 Task: Calculate sale proceeds for selling your house in Chicago.
Action: Mouse moved to (801, 132)
Screenshot: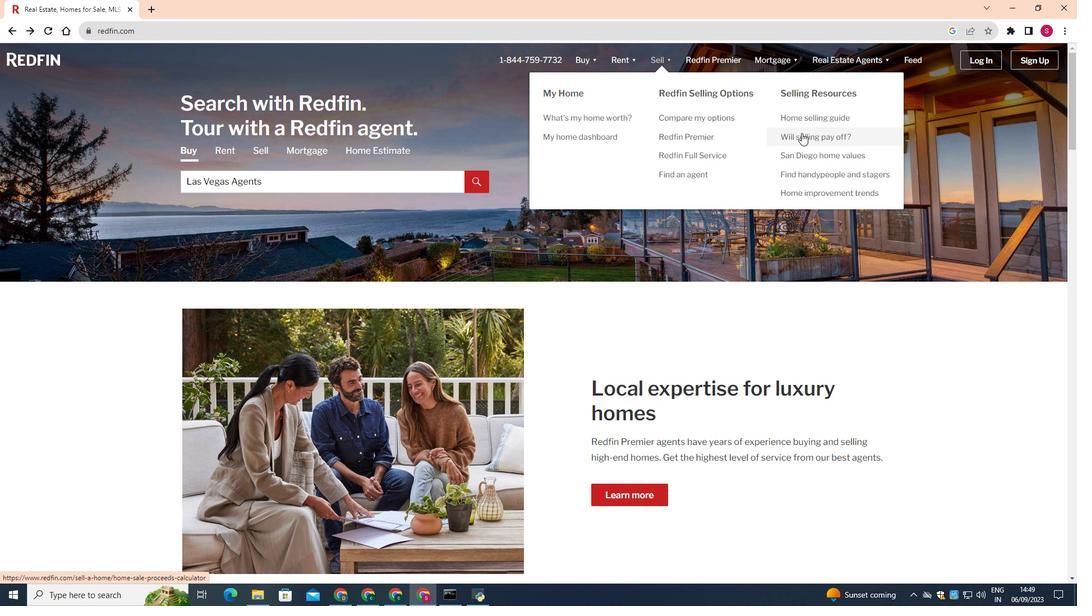 
Action: Mouse pressed left at (801, 132)
Screenshot: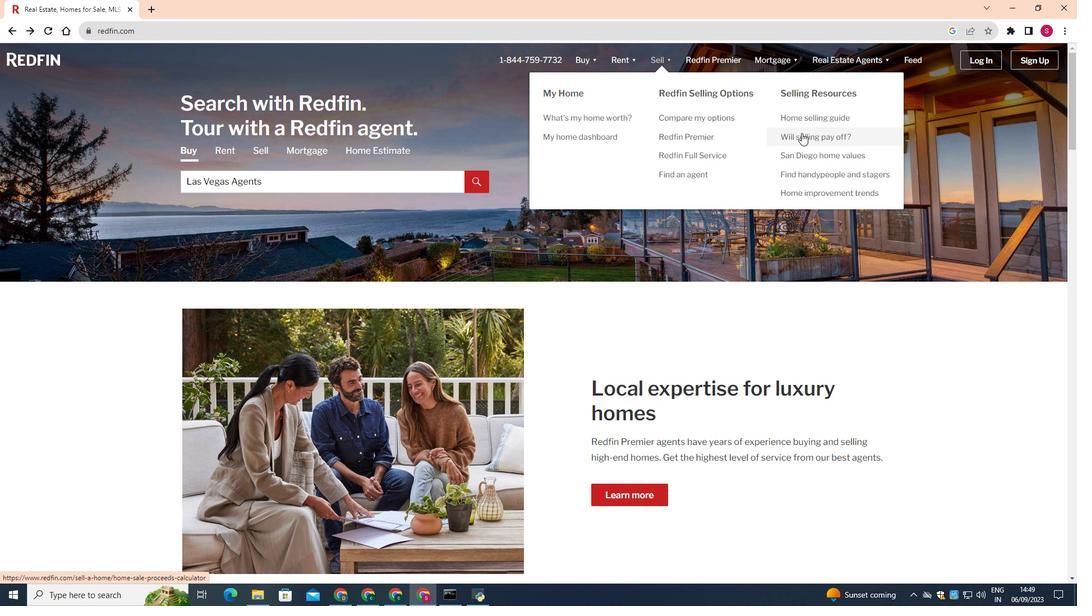
Action: Mouse moved to (240, 259)
Screenshot: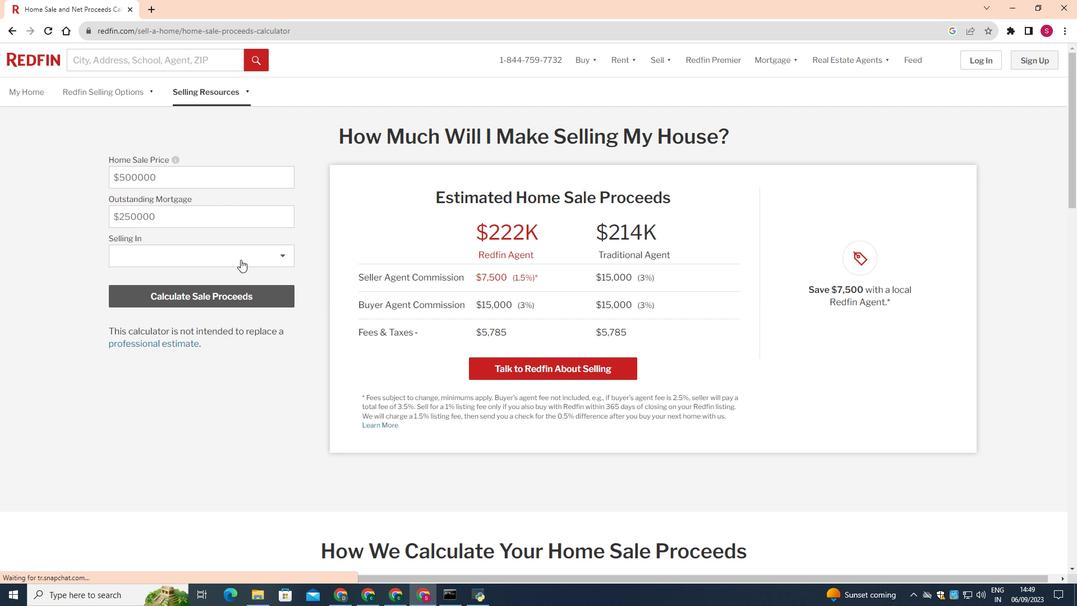 
Action: Mouse pressed left at (240, 259)
Screenshot: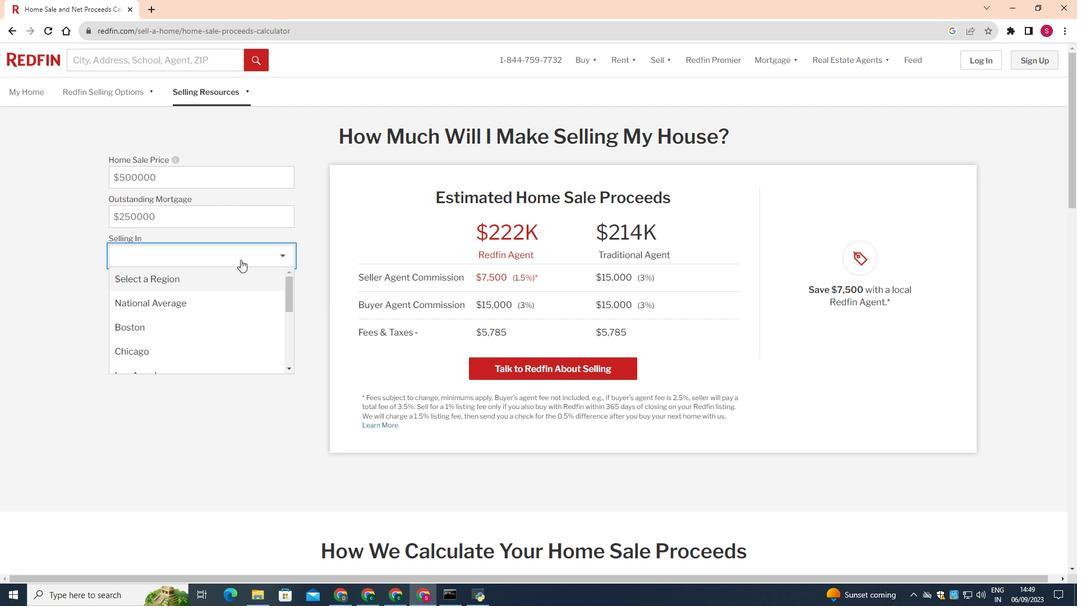 
Action: Mouse moved to (159, 351)
Screenshot: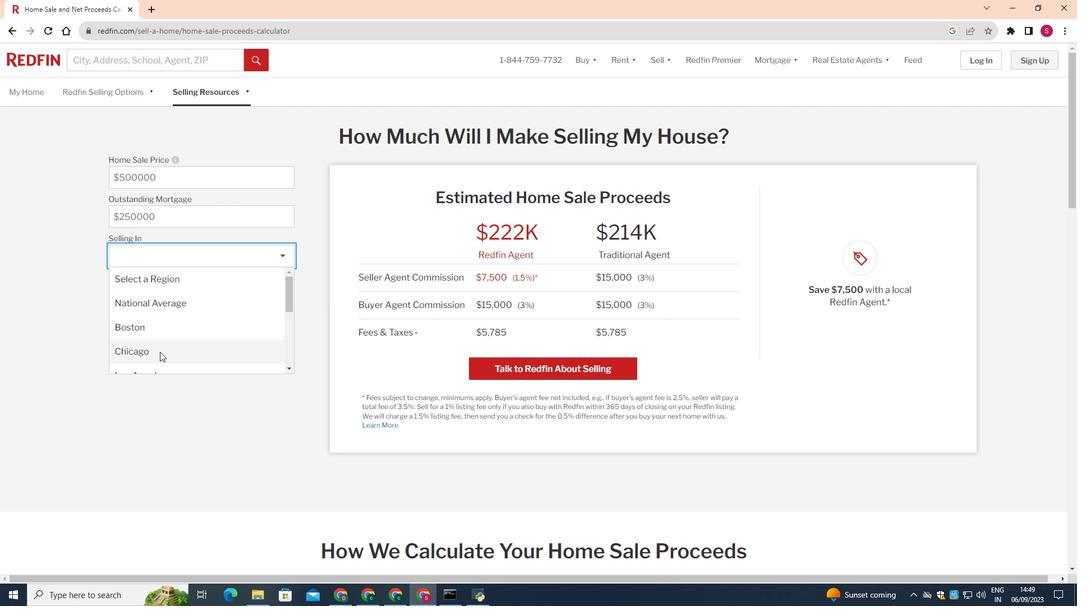 
Action: Mouse pressed left at (159, 351)
Screenshot: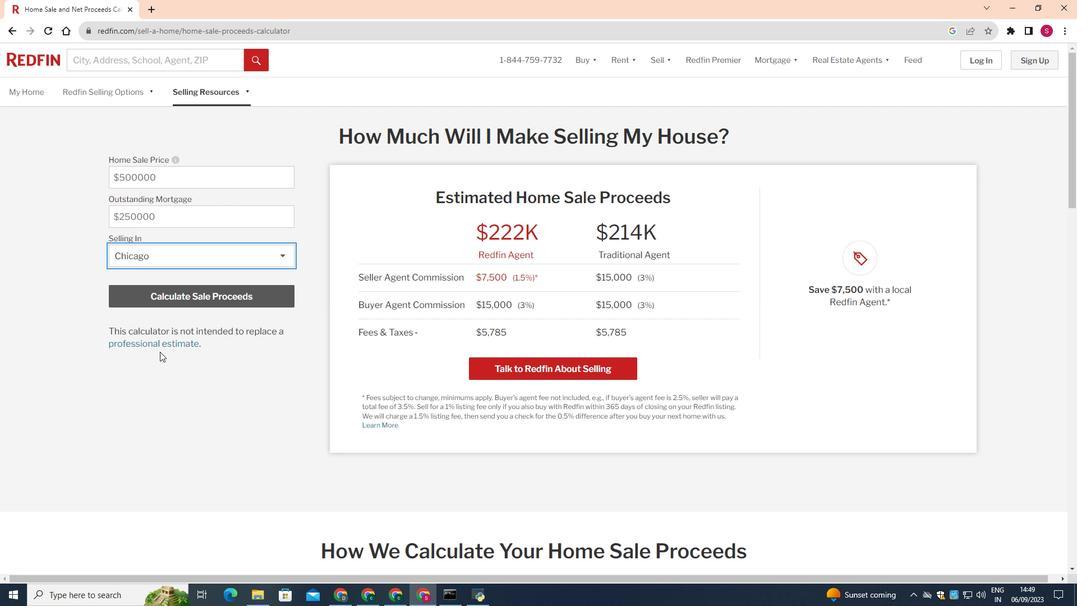 
Action: Mouse moved to (227, 294)
Screenshot: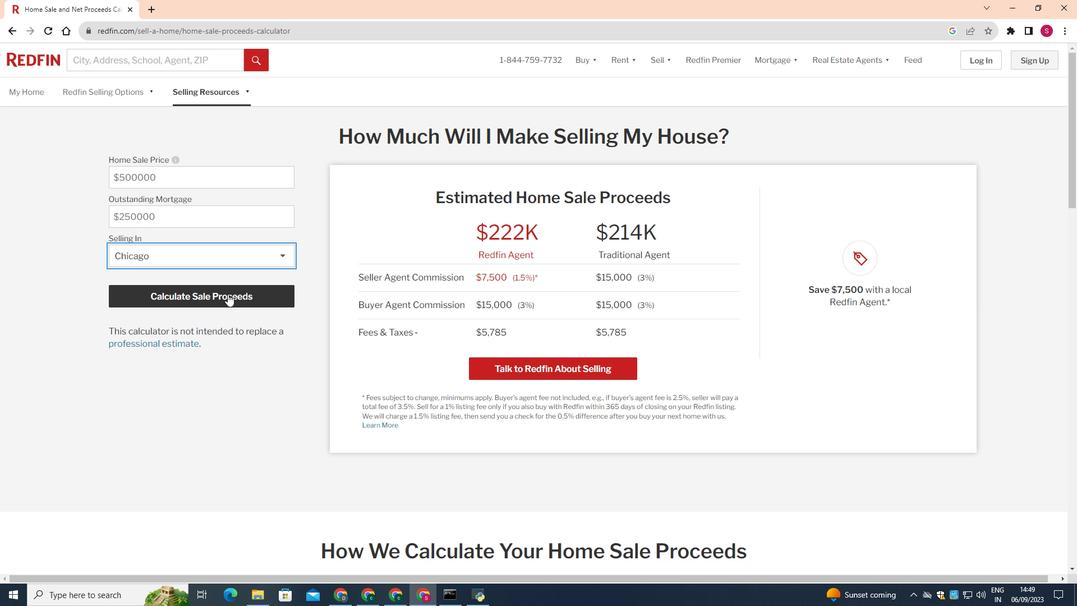
Action: Mouse pressed left at (227, 294)
Screenshot: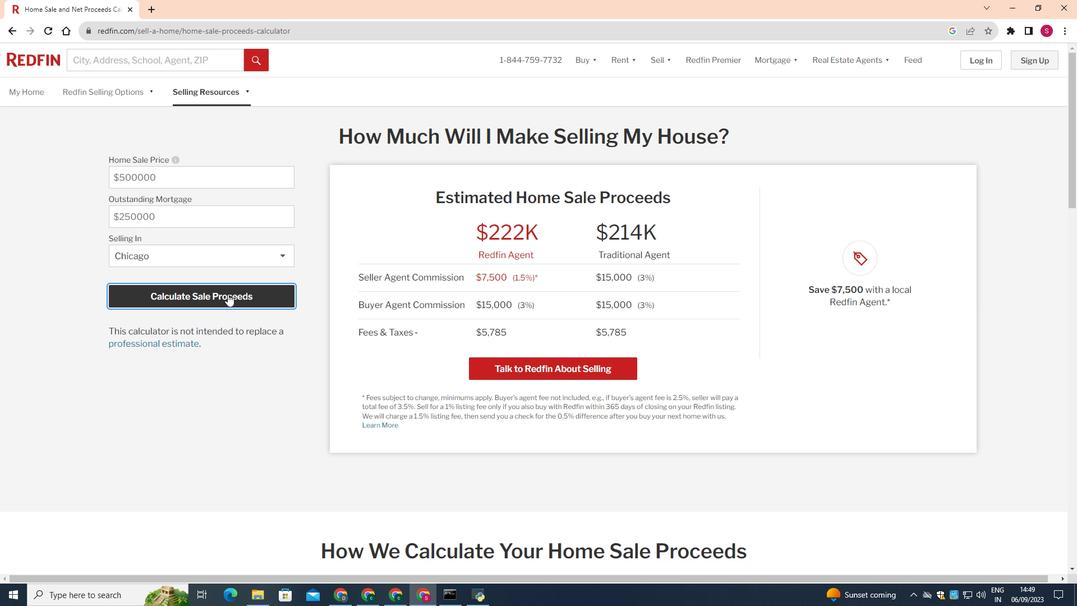
